 Task: Select Remote job.
Action: Mouse moved to (318, 137)
Screenshot: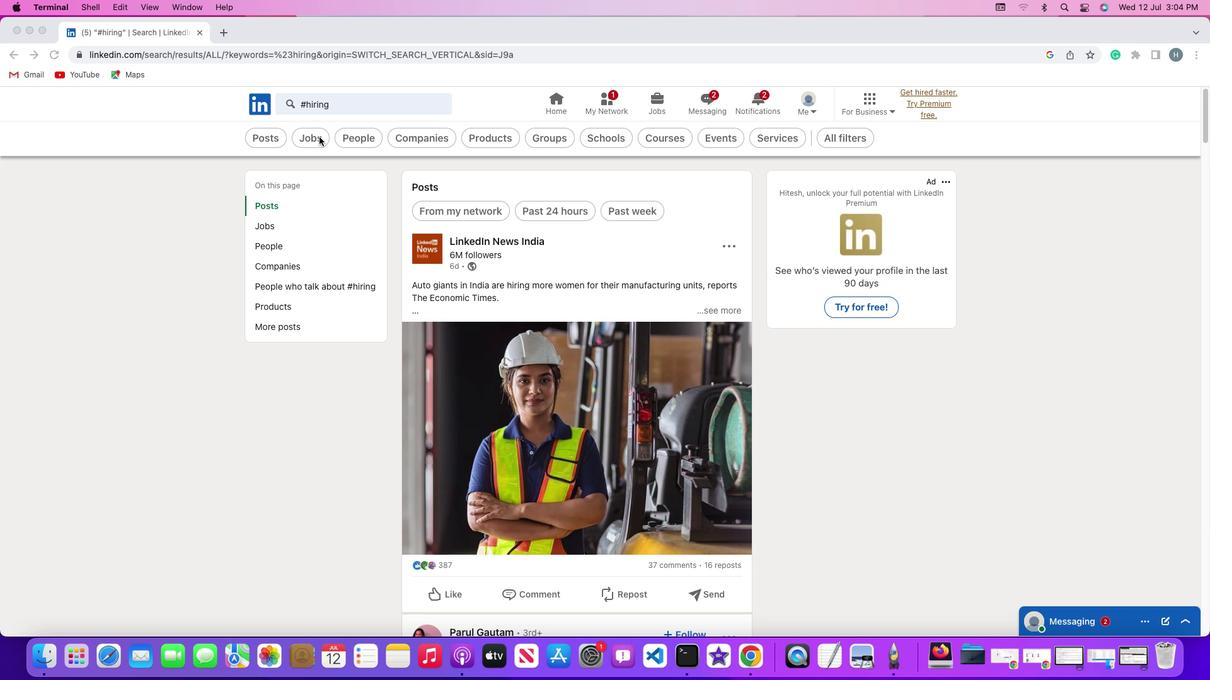 
Action: Mouse pressed left at (318, 137)
Screenshot: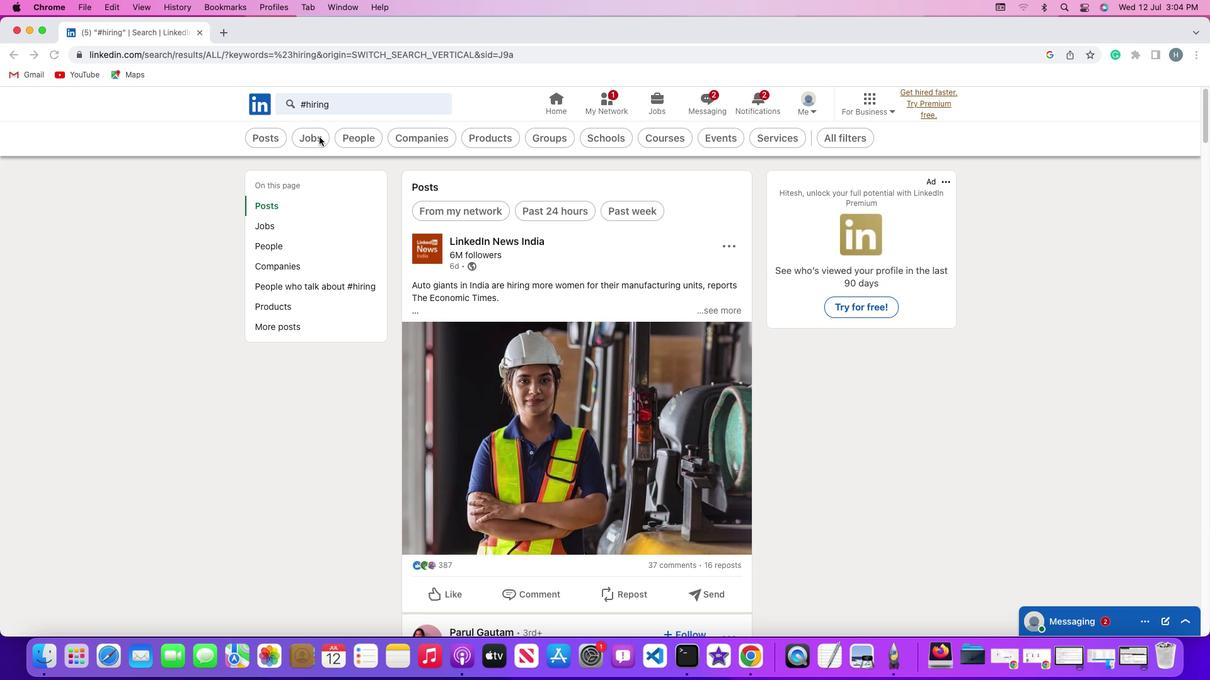 
Action: Mouse pressed left at (318, 137)
Screenshot: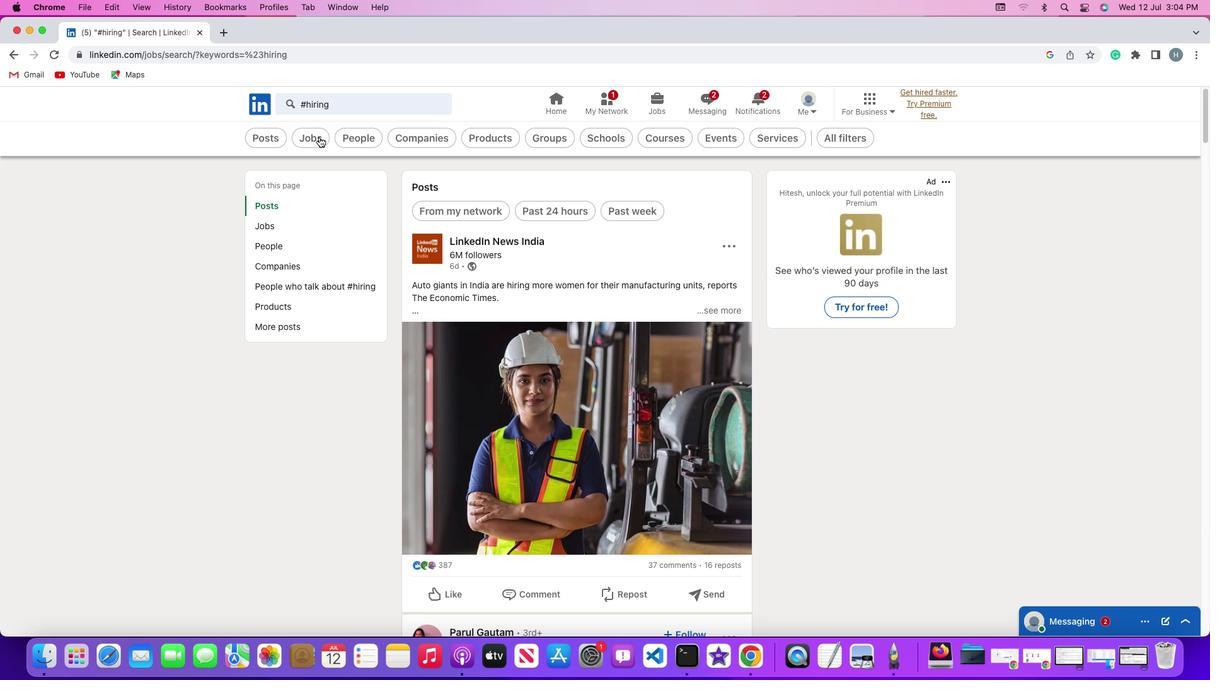 
Action: Mouse moved to (746, 135)
Screenshot: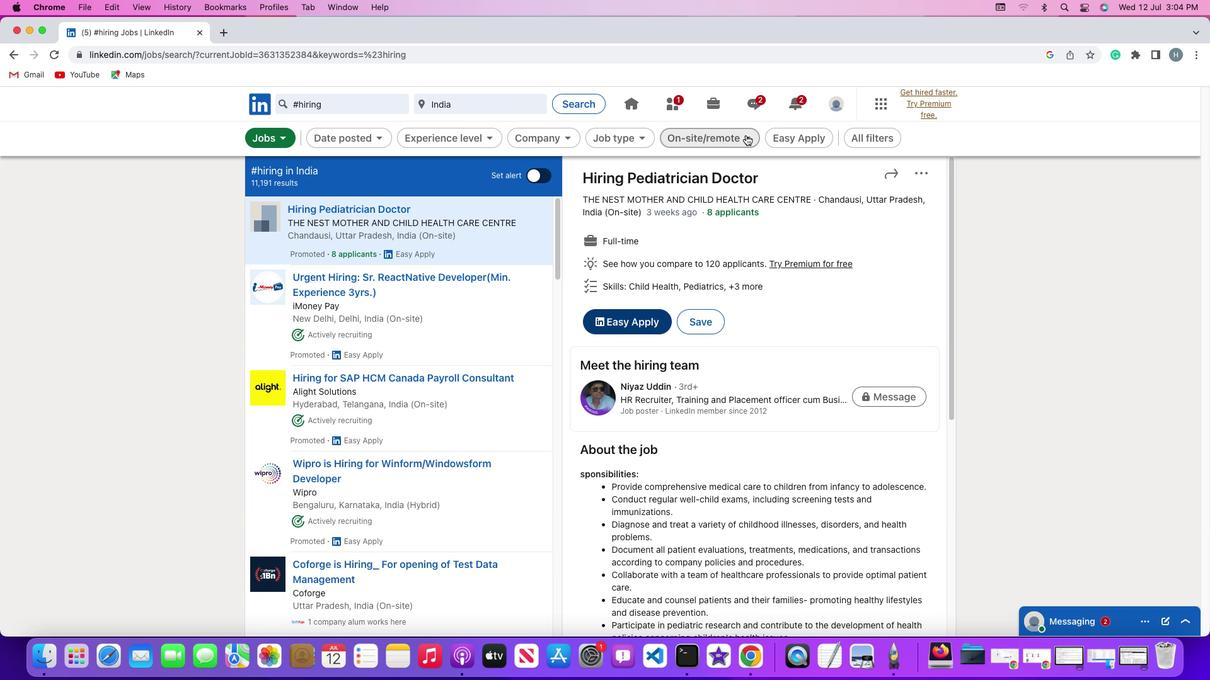 
Action: Mouse pressed left at (746, 135)
Screenshot: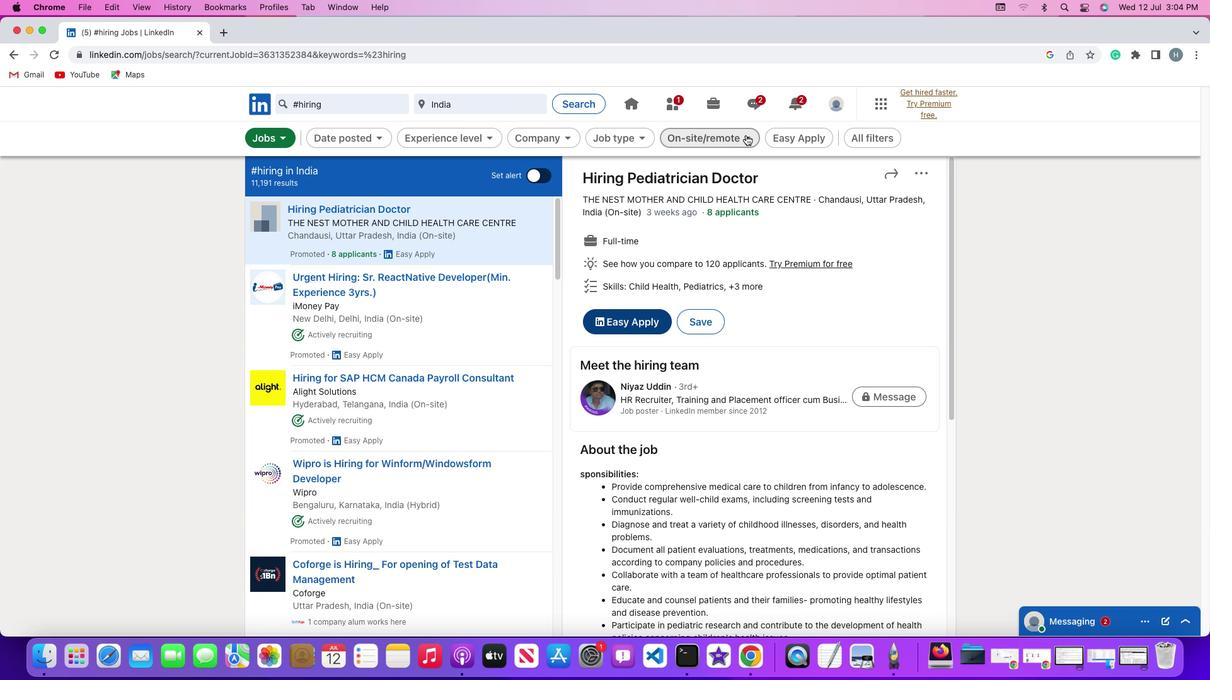 
Action: Mouse moved to (632, 228)
Screenshot: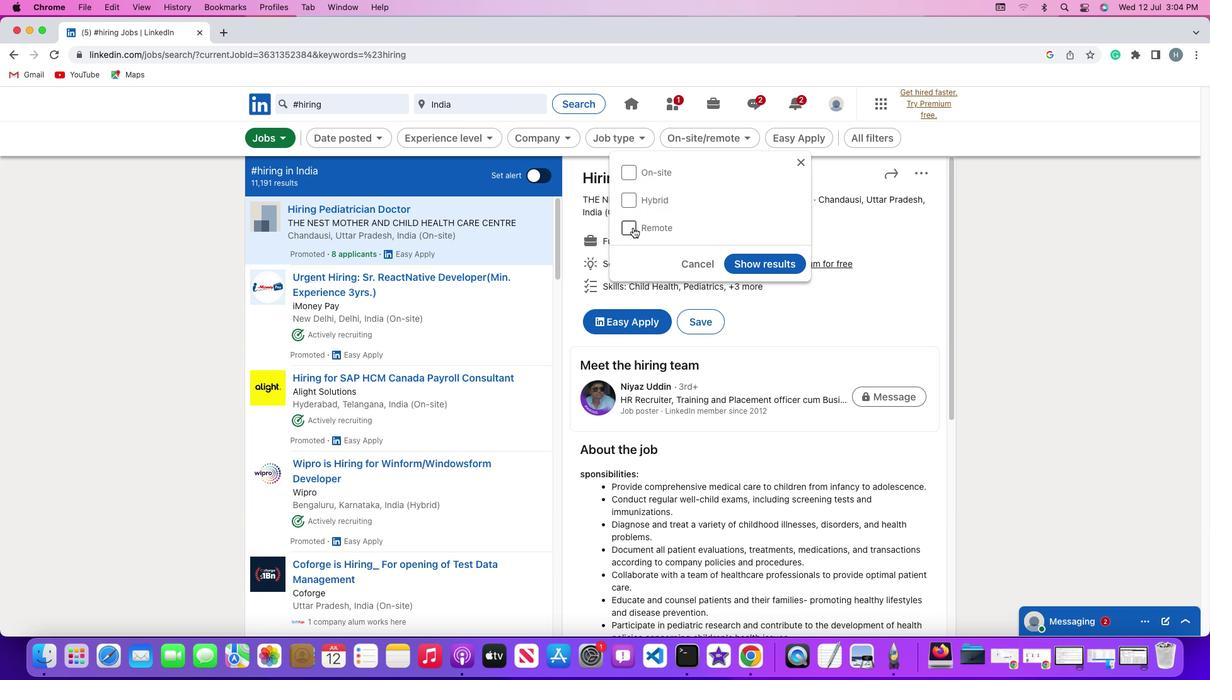 
Action: Mouse pressed left at (632, 228)
Screenshot: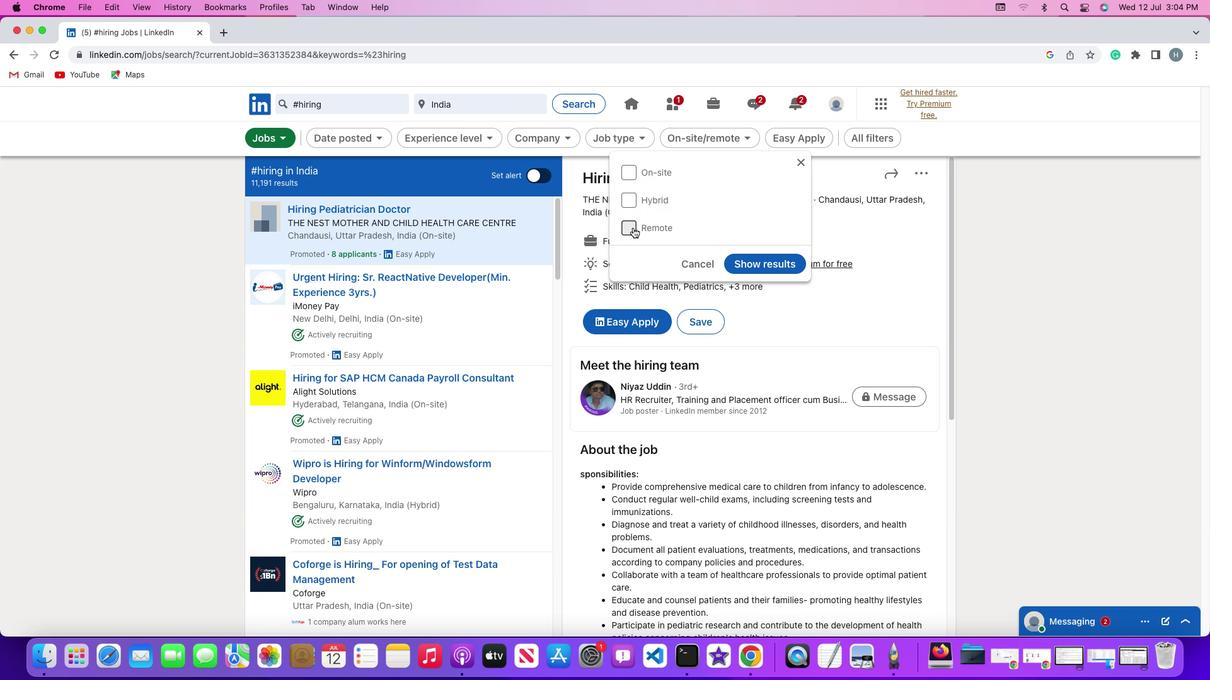 
Action: Mouse moved to (755, 262)
Screenshot: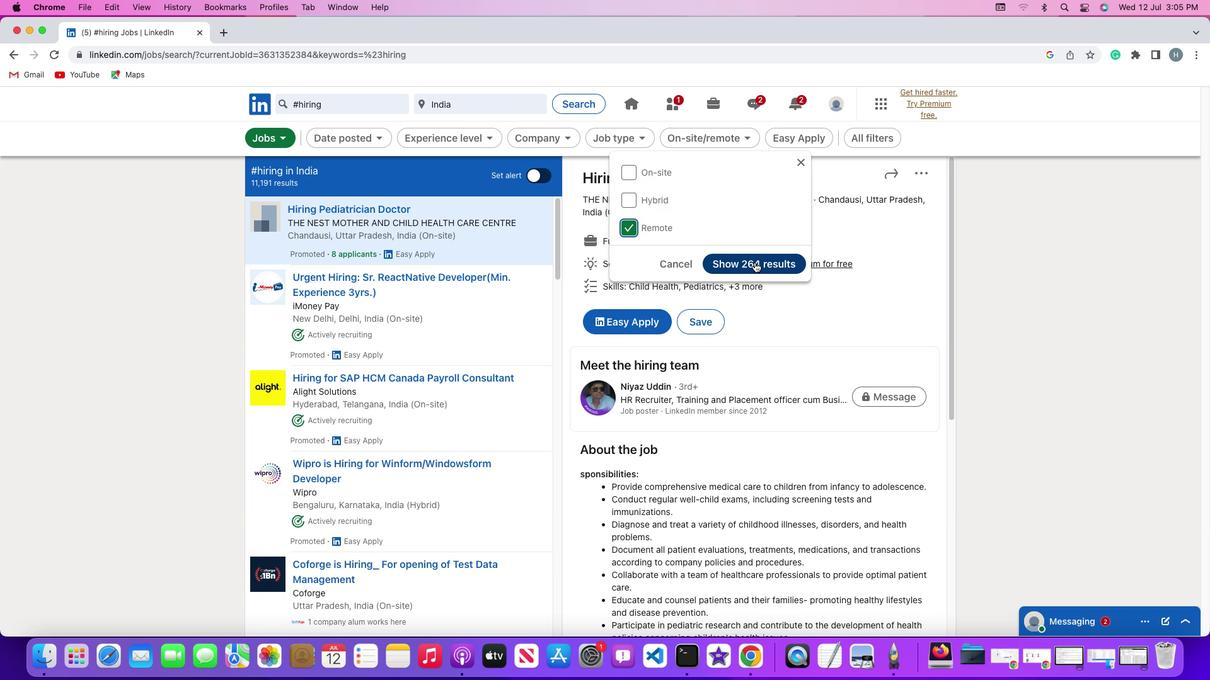 
Action: Mouse pressed left at (755, 262)
Screenshot: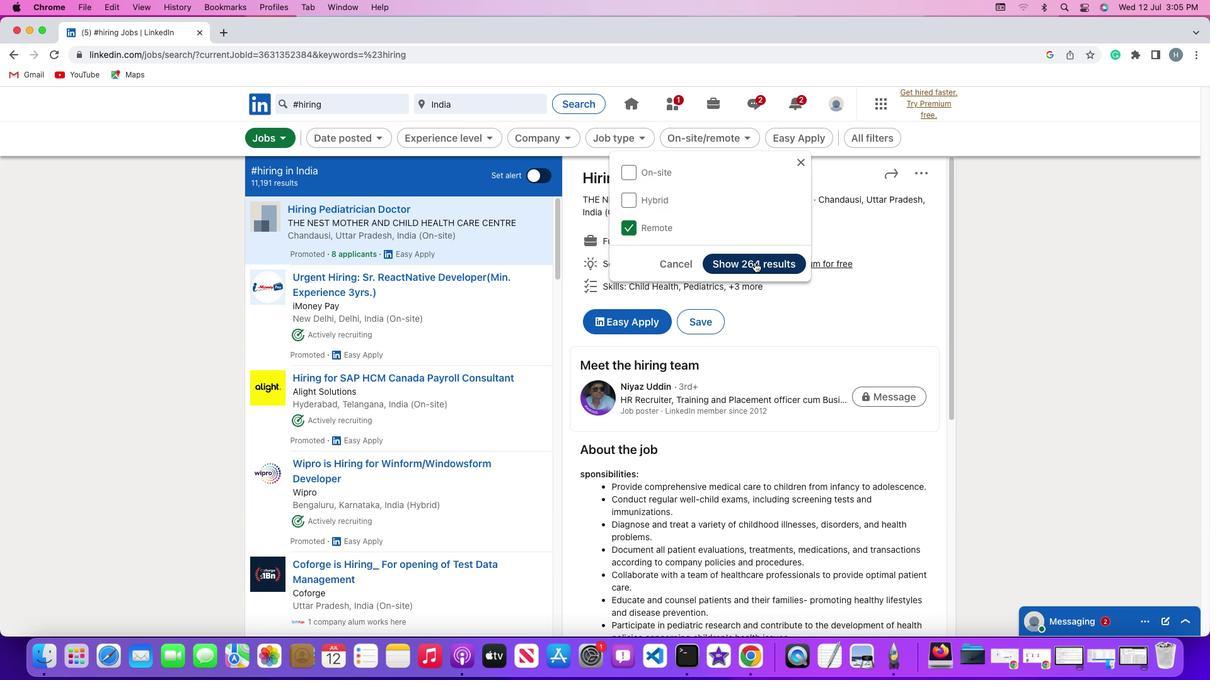 
Action: Mouse moved to (729, 234)
Screenshot: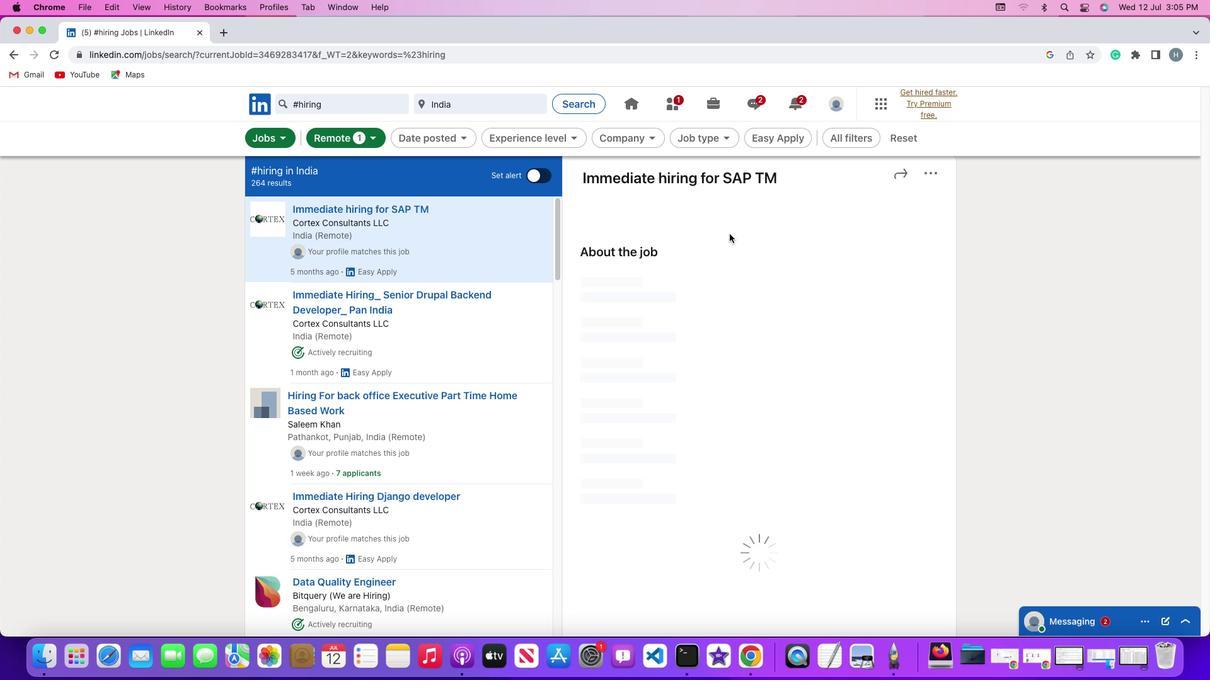 
